 Task: Create List Offboarding in Board Sales Pipeline Management to Workspace Financial Analysis and Planning. Create List Employee Benefits in Board Project Time Tracking to Workspace Financial Analysis and Planning. Create List Employee Wellness in Board Brand Messaging and Copywriting to Workspace Financial Analysis and Planning
Action: Mouse moved to (59, 296)
Screenshot: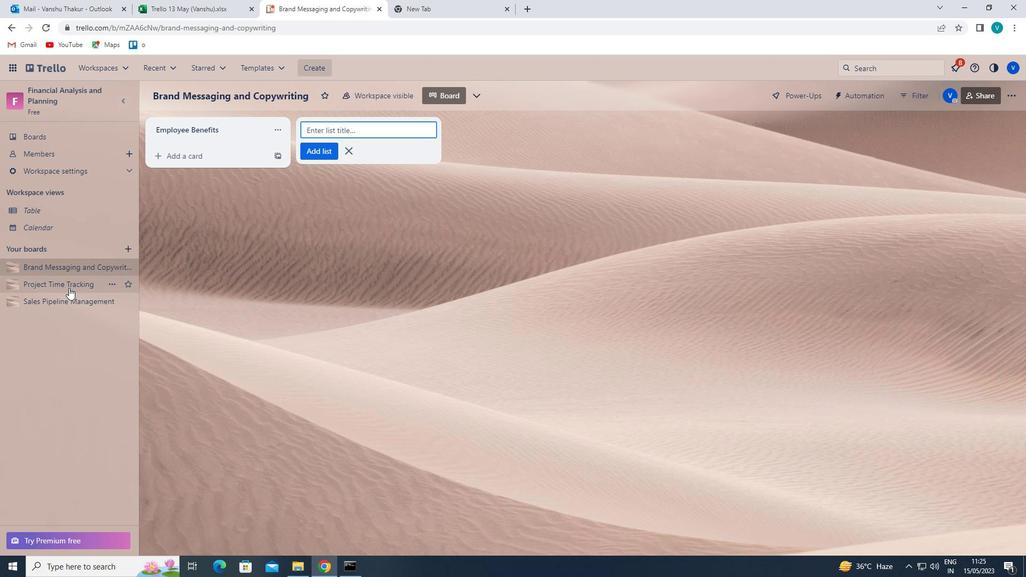 
Action: Mouse pressed left at (59, 296)
Screenshot: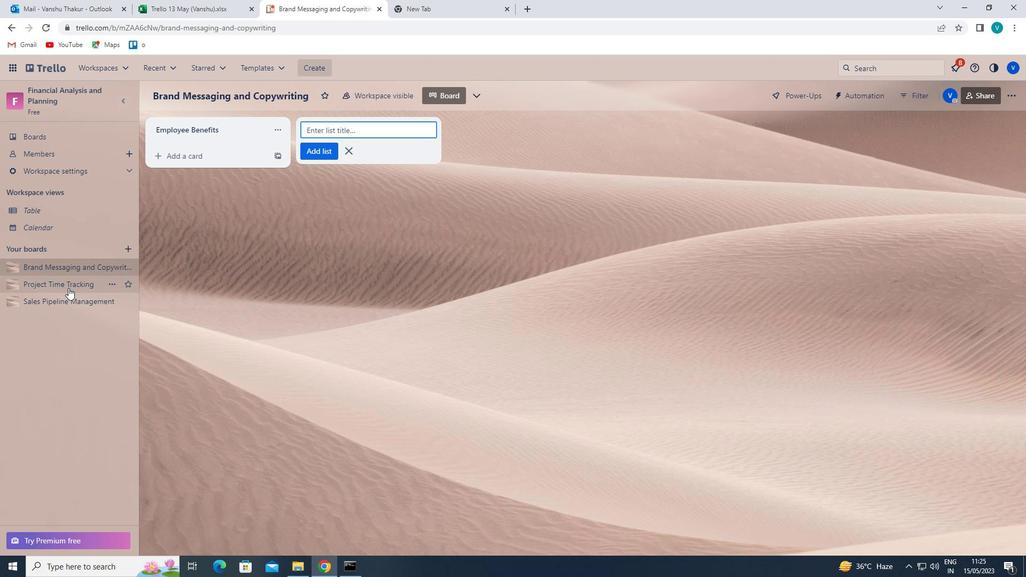 
Action: Mouse moved to (366, 128)
Screenshot: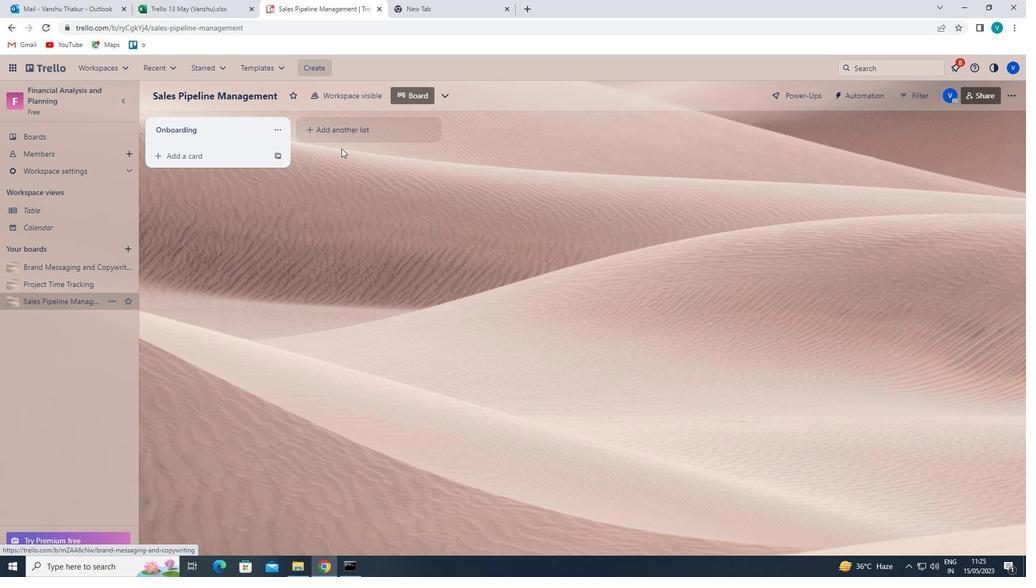 
Action: Mouse pressed left at (366, 128)
Screenshot: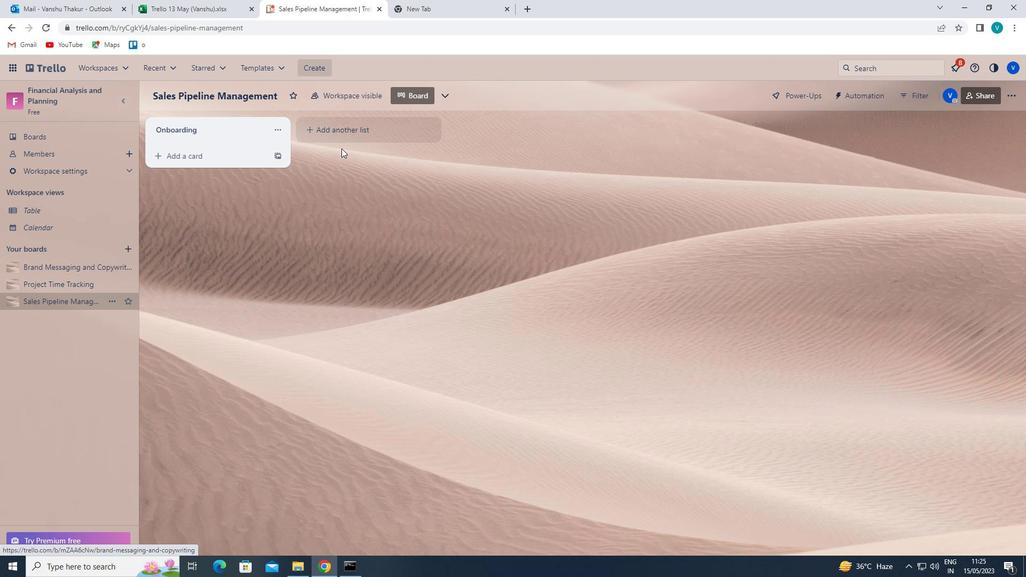 
Action: Key pressed <Key.shift><Key.shift>OFFBOARDING<Key.enter>
Screenshot: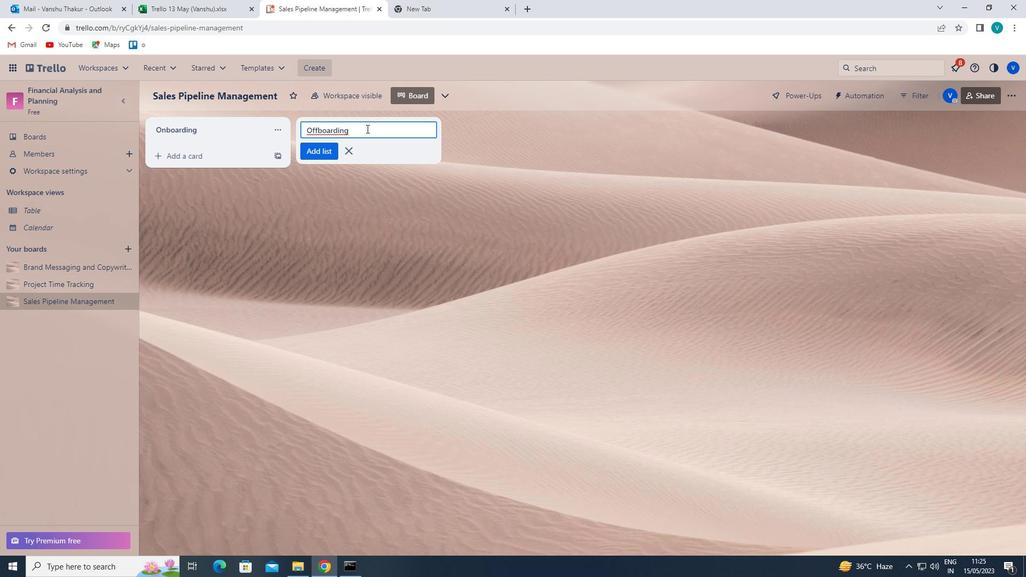 
Action: Mouse moved to (71, 283)
Screenshot: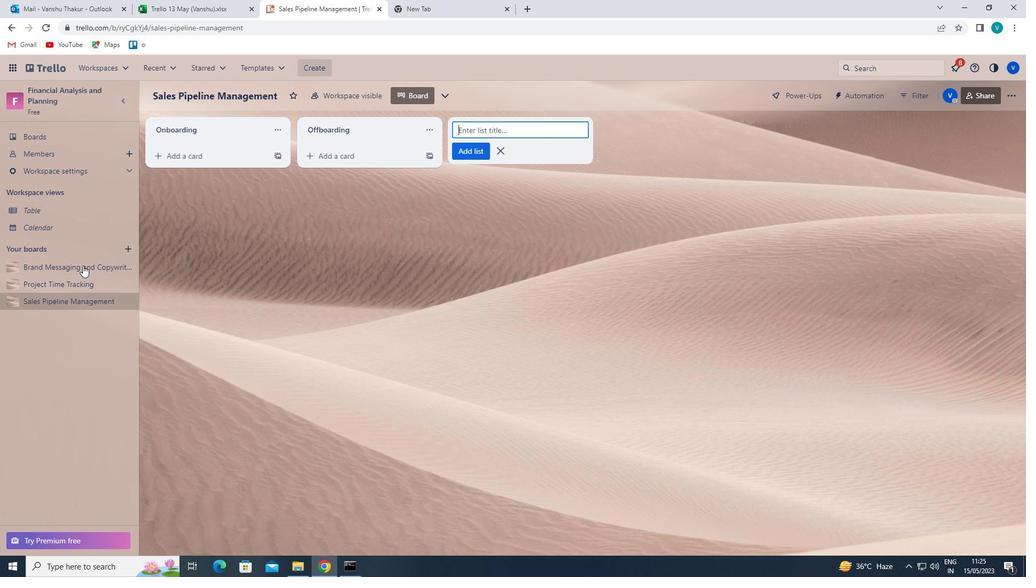 
Action: Mouse pressed left at (71, 283)
Screenshot: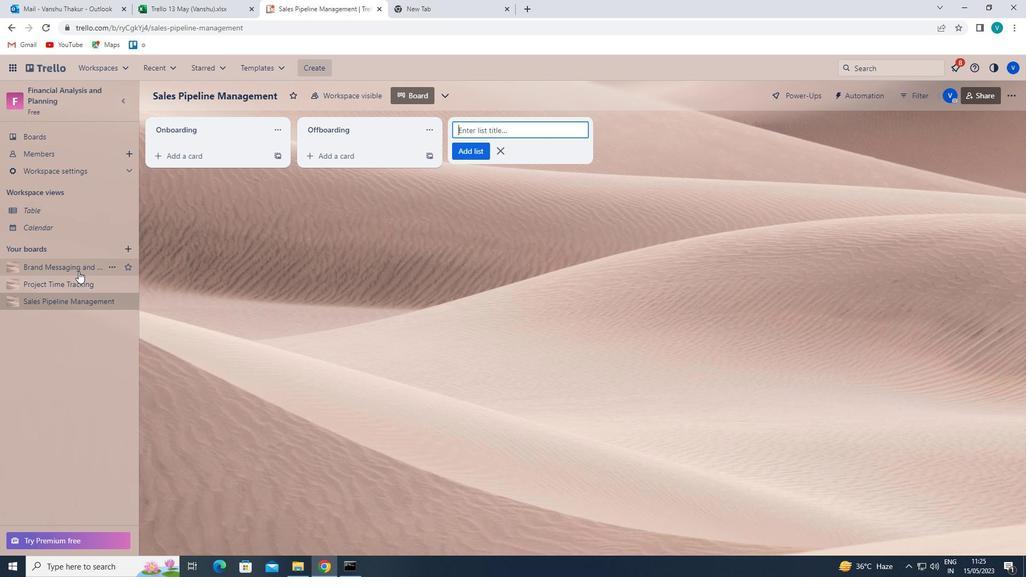 
Action: Mouse moved to (400, 126)
Screenshot: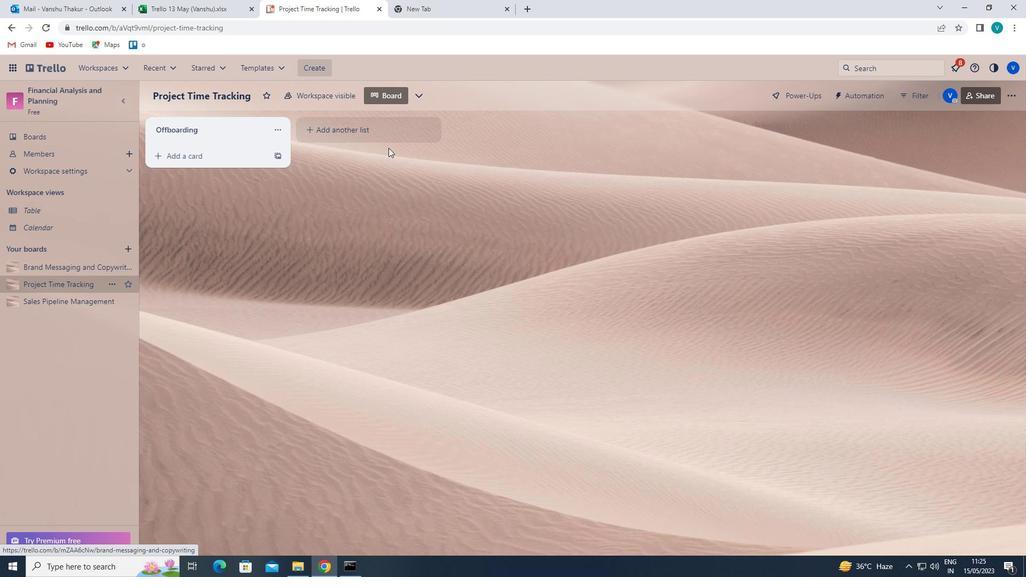 
Action: Mouse pressed left at (400, 126)
Screenshot: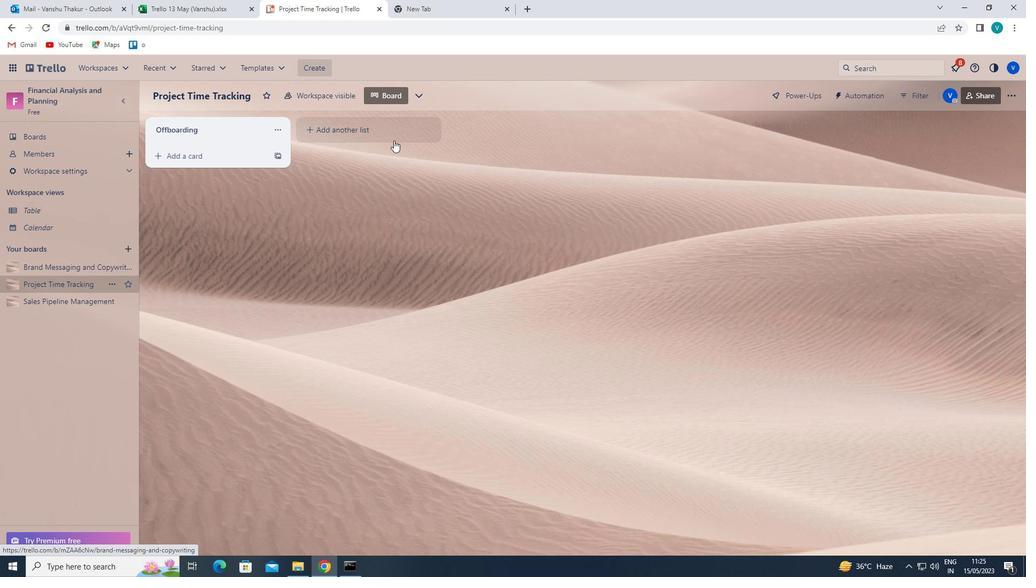 
Action: Key pressed <Key.shift>EMPLOYEE<Key.space><Key.shift>BENEFITS<Key.enter>
Screenshot: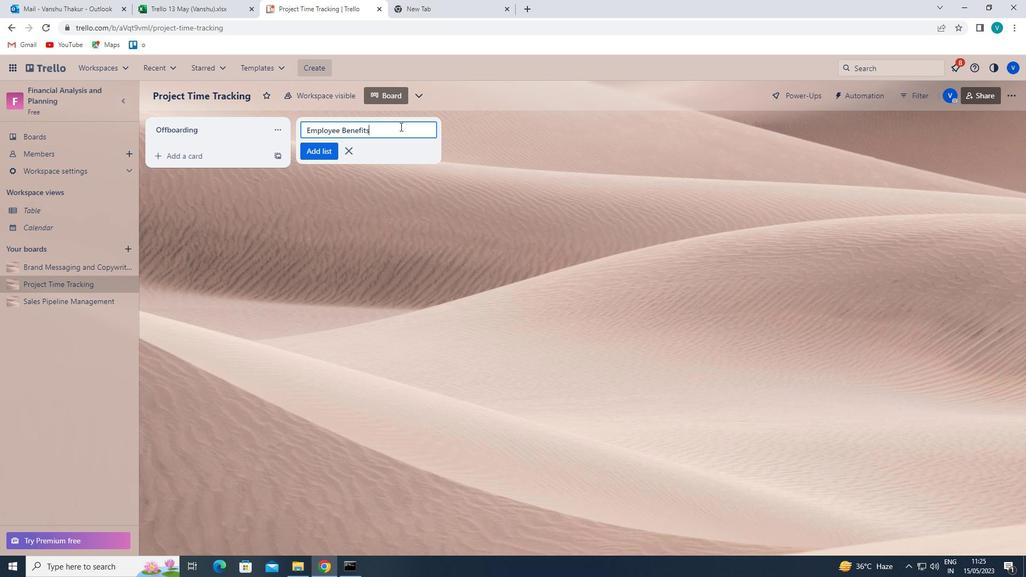 
Action: Mouse moved to (93, 265)
Screenshot: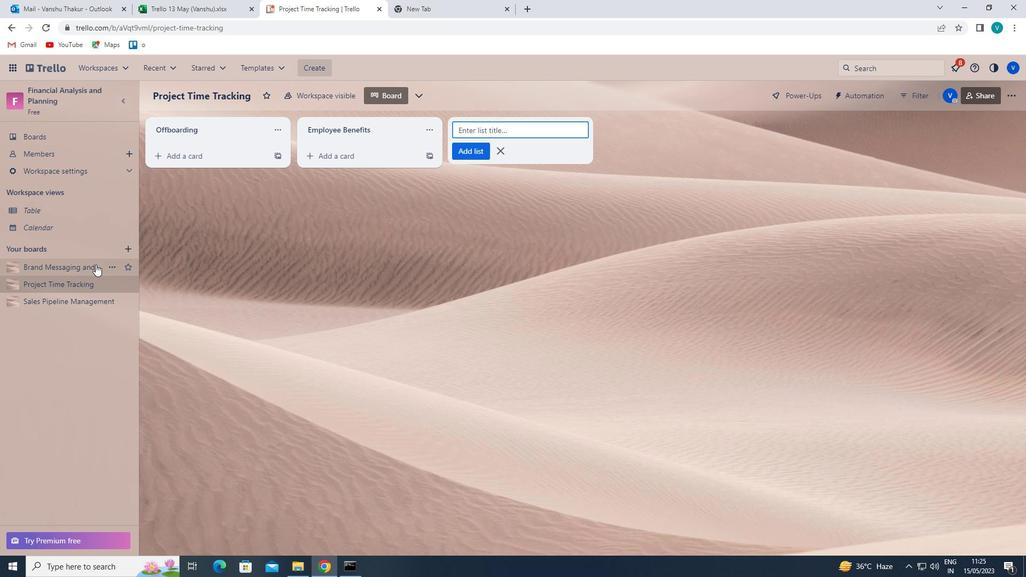 
Action: Mouse pressed left at (93, 265)
Screenshot: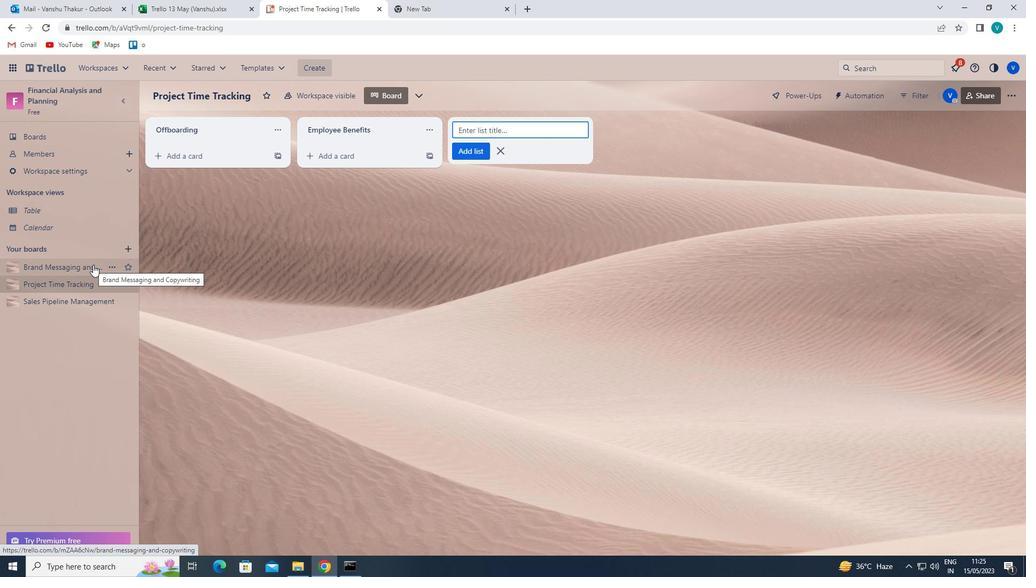 
Action: Mouse moved to (353, 137)
Screenshot: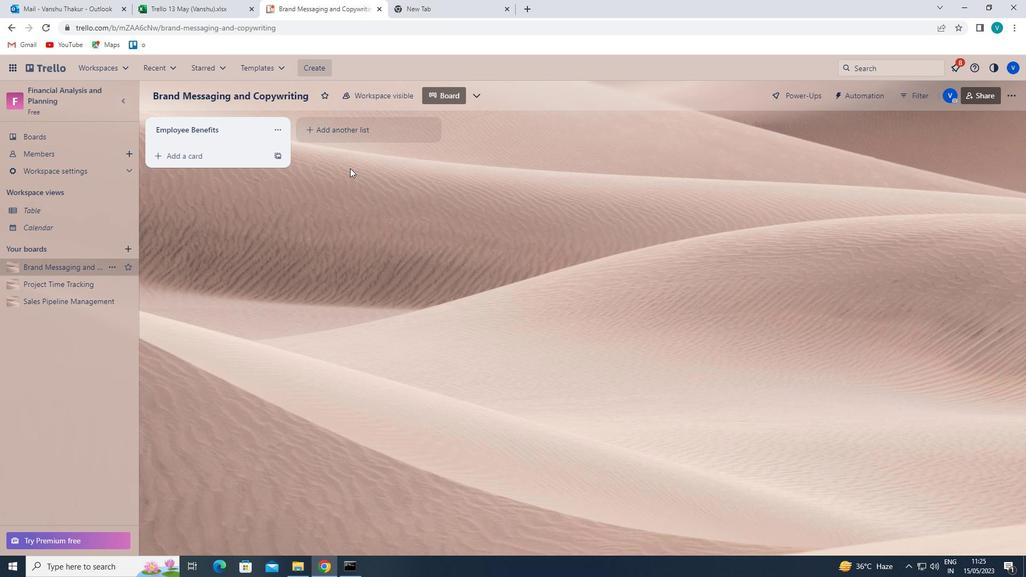 
Action: Mouse pressed left at (353, 137)
Screenshot: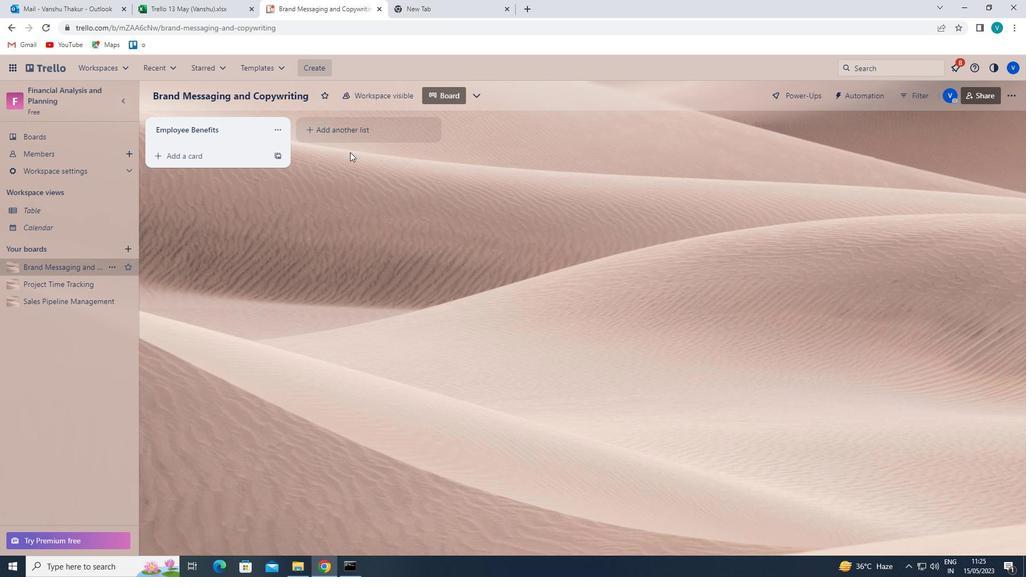 
Action: Key pressed <Key.shift>EMPLOYEE<Key.space><Key.shift>WELLNESS<Key.enter>
Screenshot: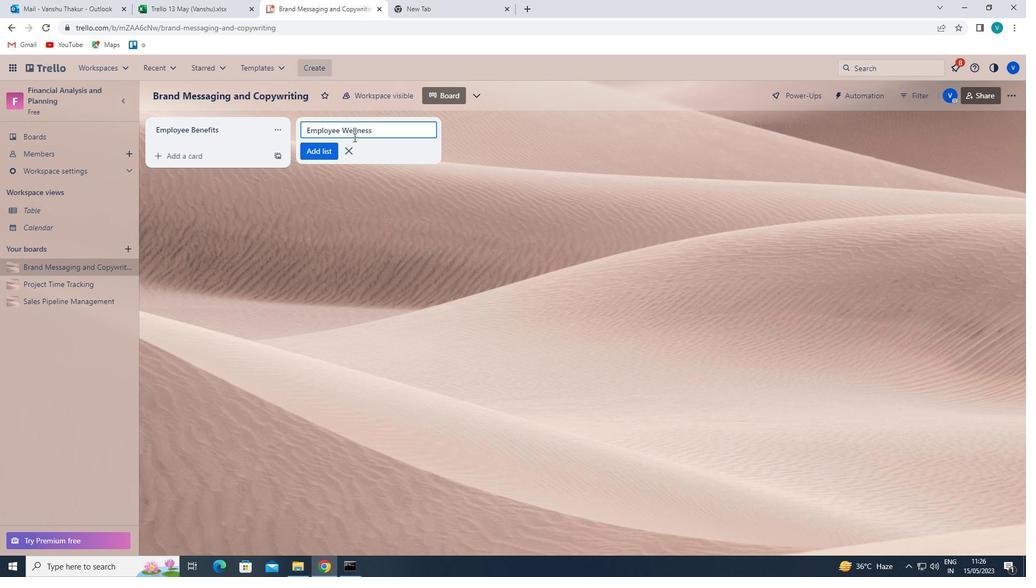 
